 Task: In the  document analytics.rtf Insert the command  'Editing'Email the file to   'softage.6@softage.net', with message attached Time-Sensitive: I kindly ask you to go through the email I've sent as soon as possible. and file type: Microsoft Word
Action: Mouse moved to (1033, 94)
Screenshot: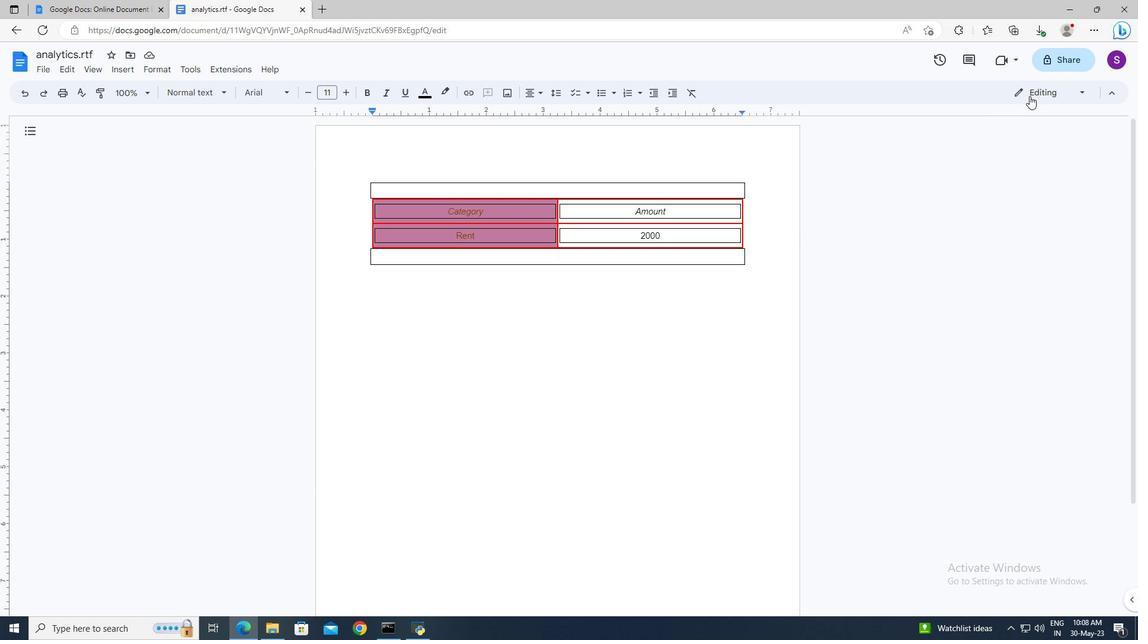 
Action: Mouse pressed left at (1033, 94)
Screenshot: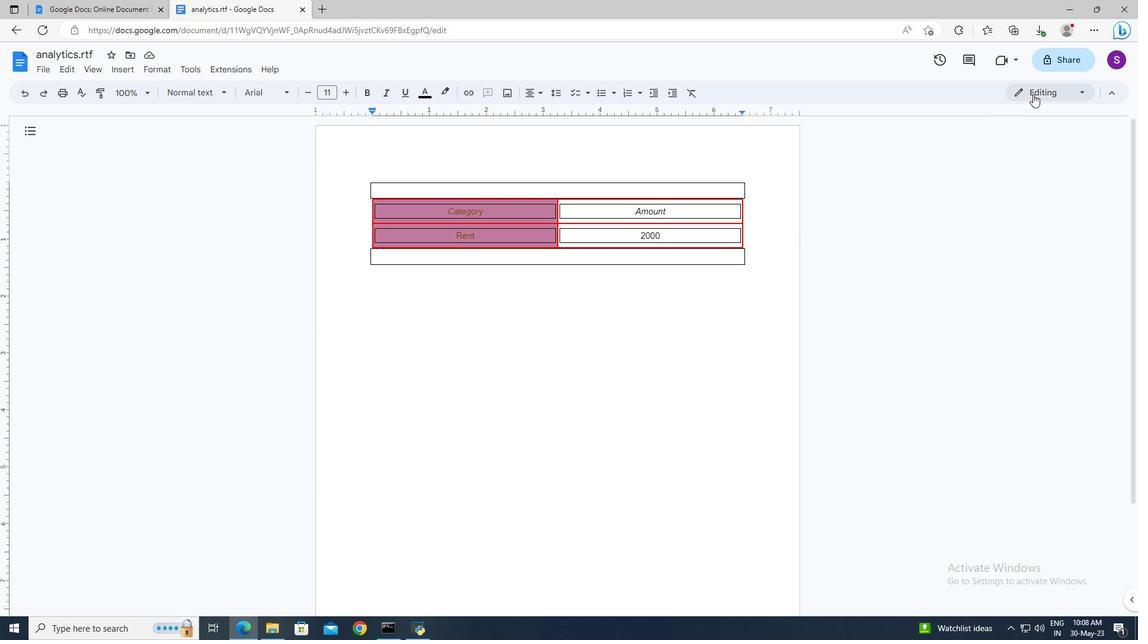 
Action: Mouse moved to (1024, 116)
Screenshot: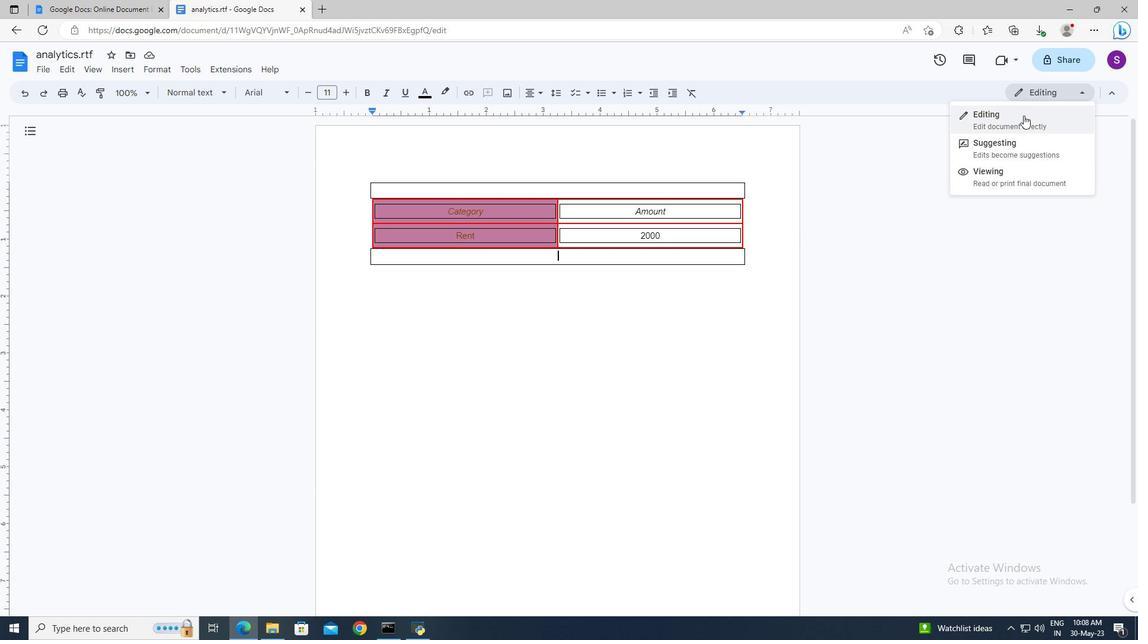 
Action: Mouse pressed left at (1024, 116)
Screenshot: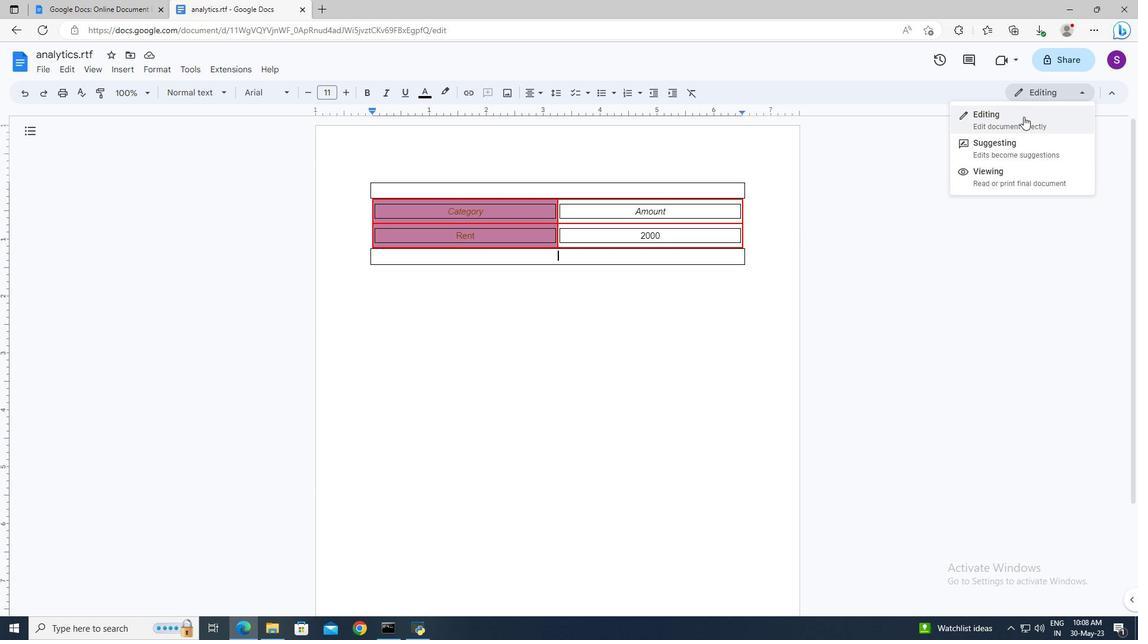 
Action: Mouse moved to (46, 69)
Screenshot: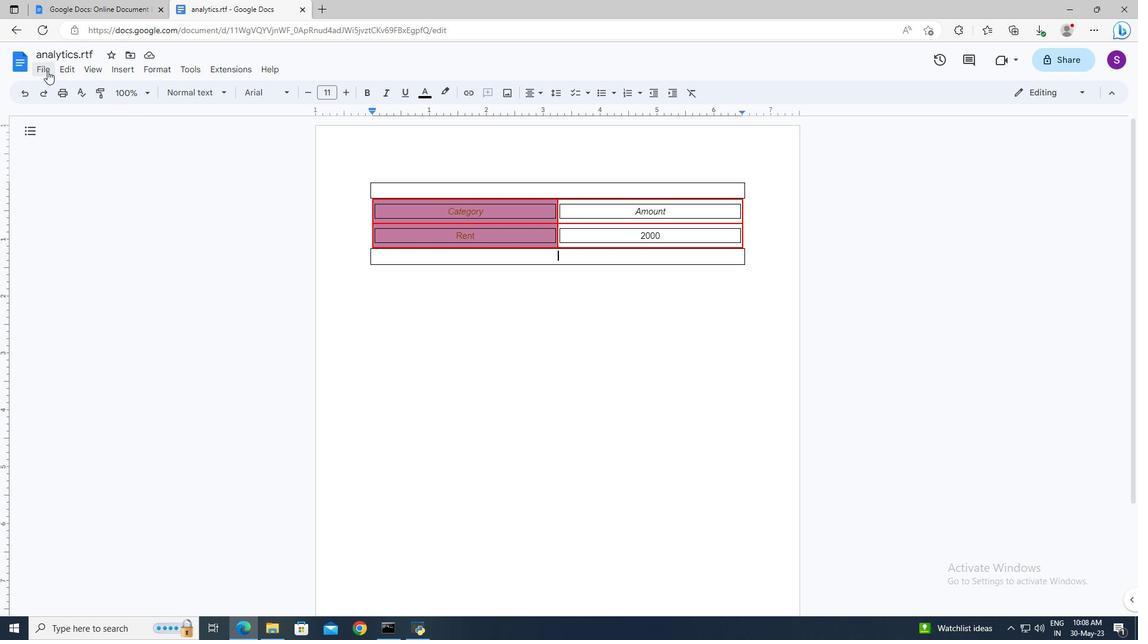
Action: Mouse pressed left at (46, 69)
Screenshot: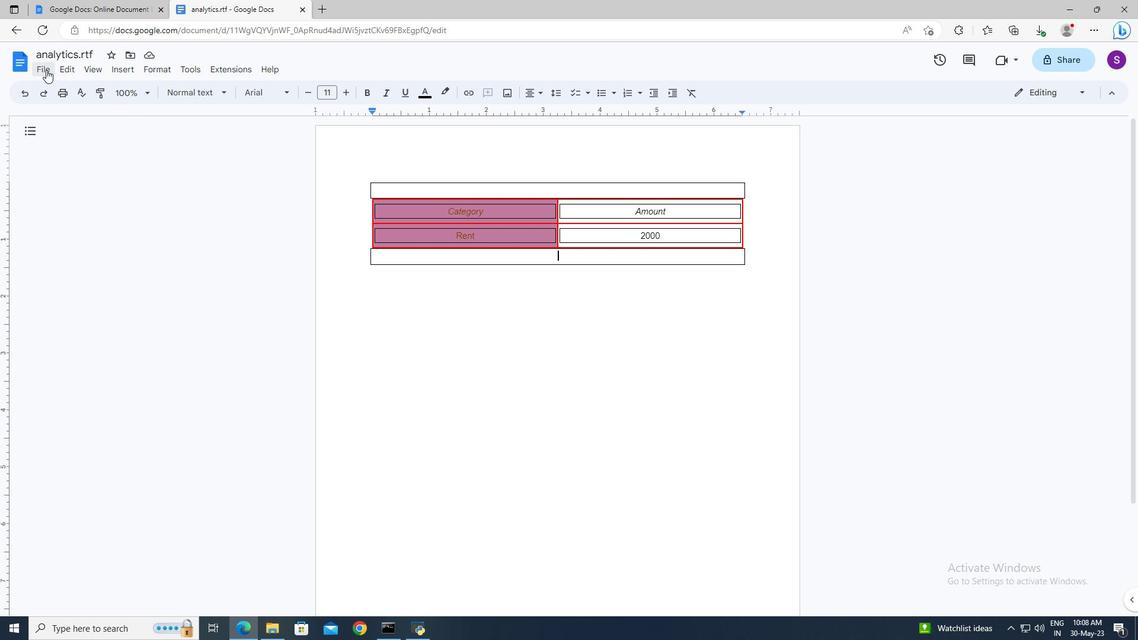 
Action: Mouse moved to (242, 177)
Screenshot: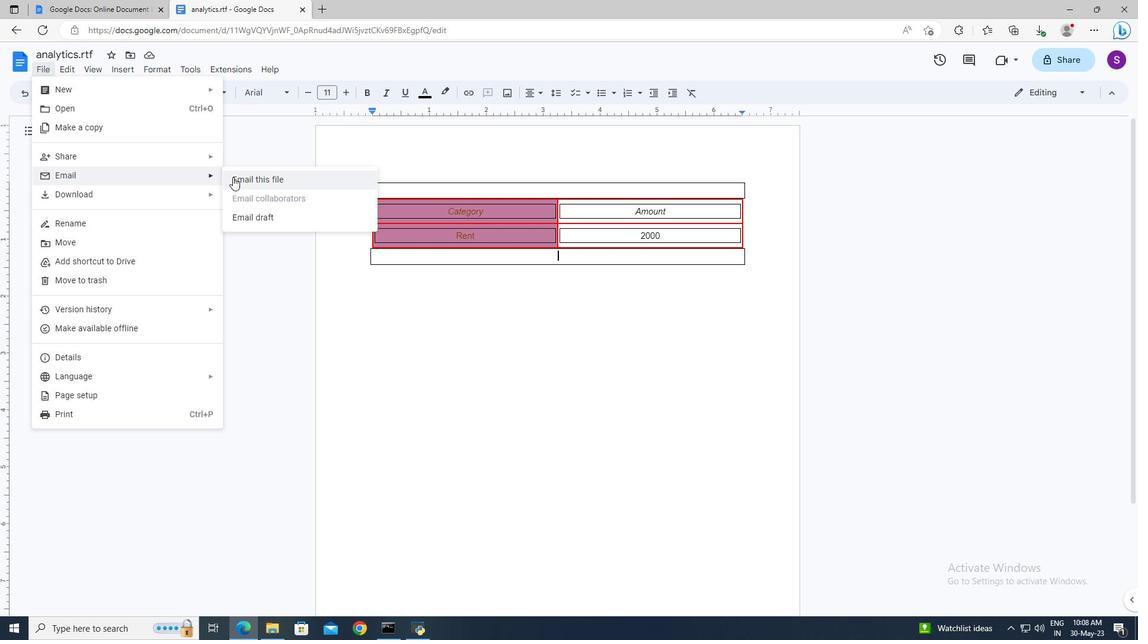 
Action: Mouse pressed left at (242, 177)
Screenshot: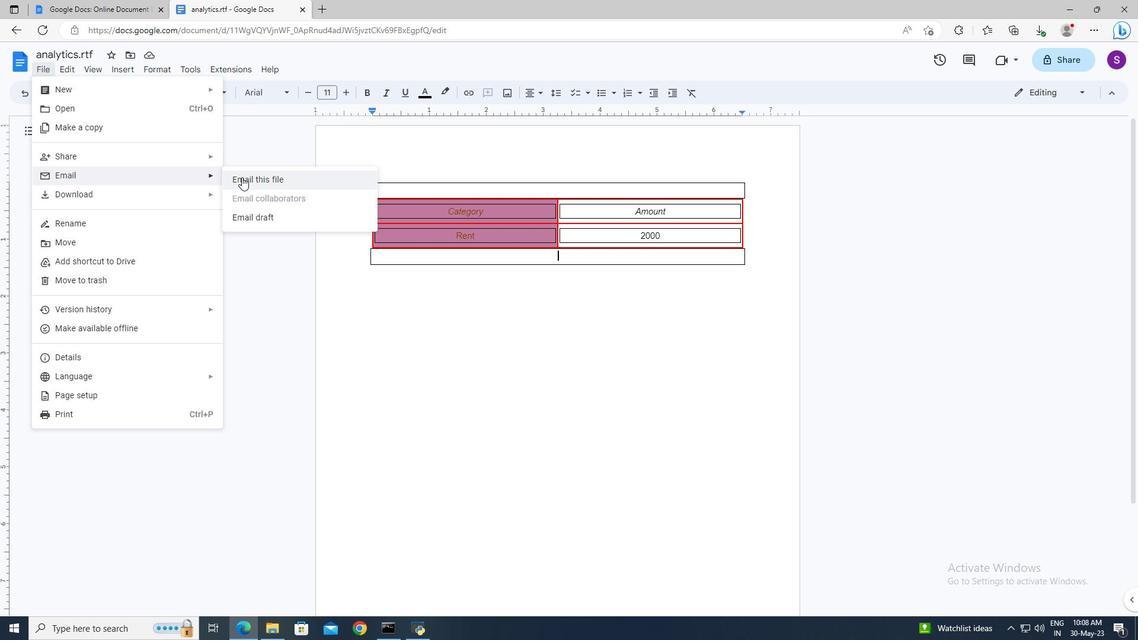 
Action: Mouse moved to (450, 259)
Screenshot: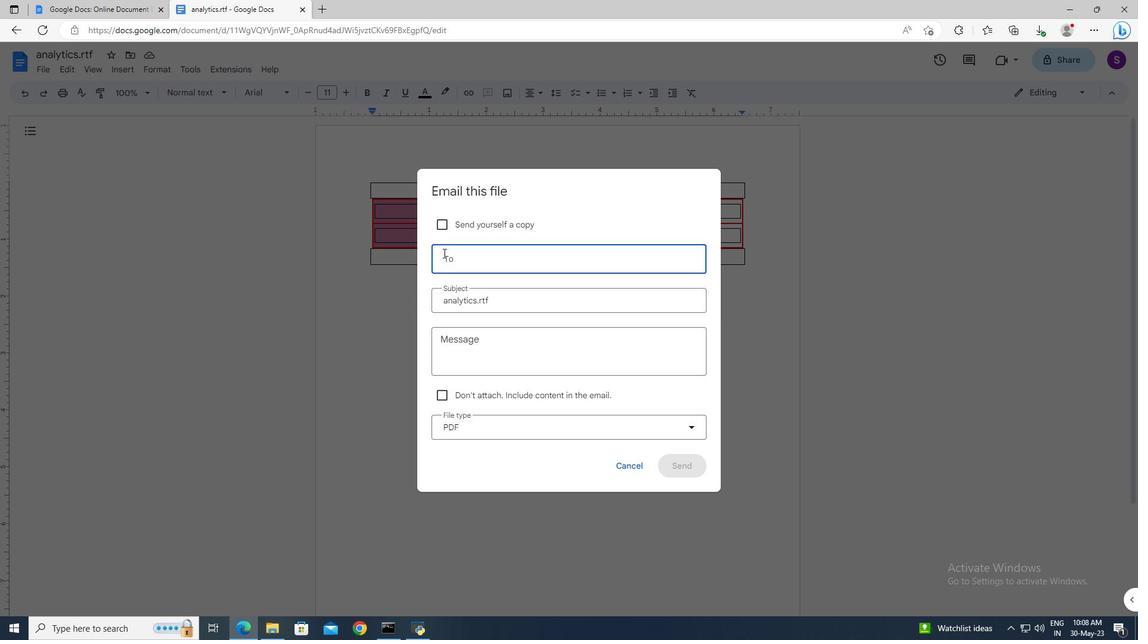 
Action: Mouse pressed left at (450, 259)
Screenshot: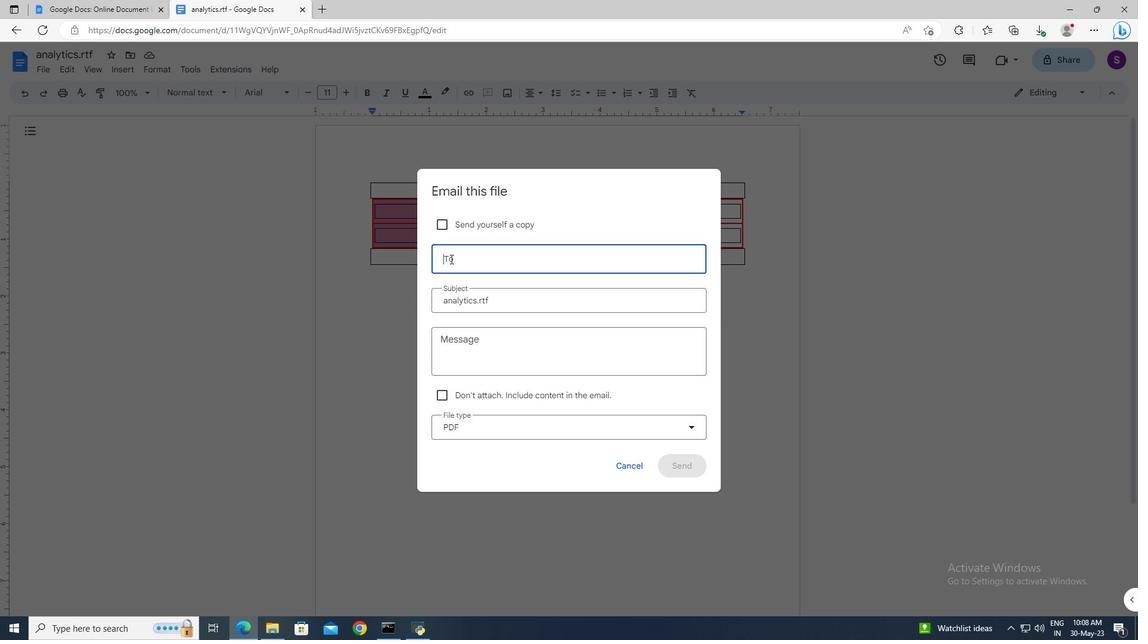 
Action: Key pressed softage.6<Key.shift><Key.shift><Key.shift><Key.shift><Key.shift>@softage.net
Screenshot: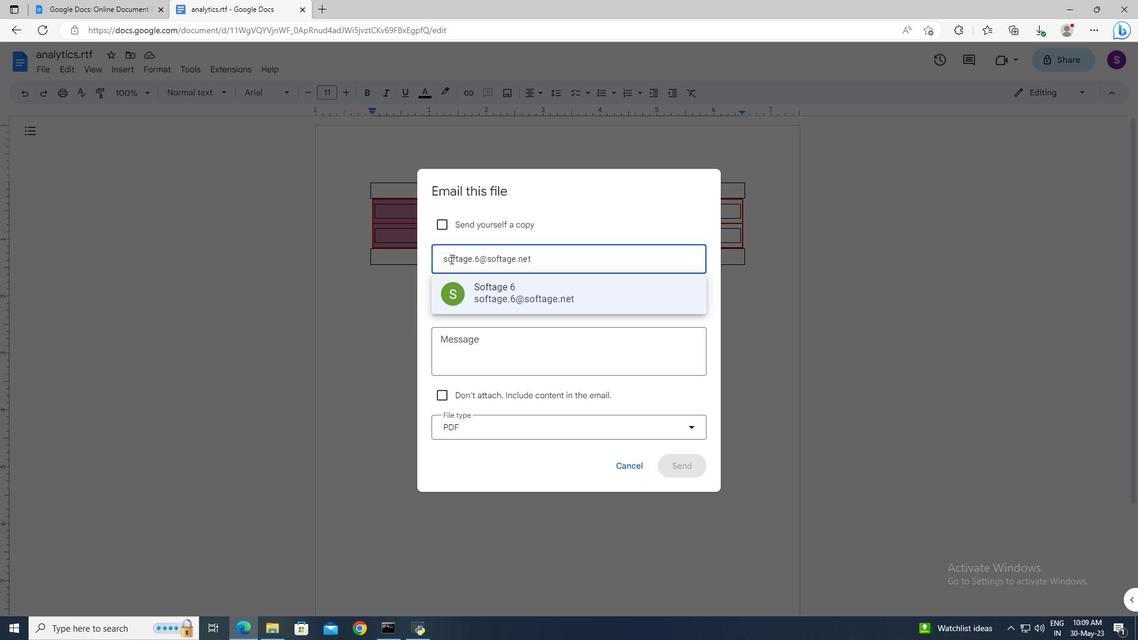 
Action: Mouse moved to (475, 287)
Screenshot: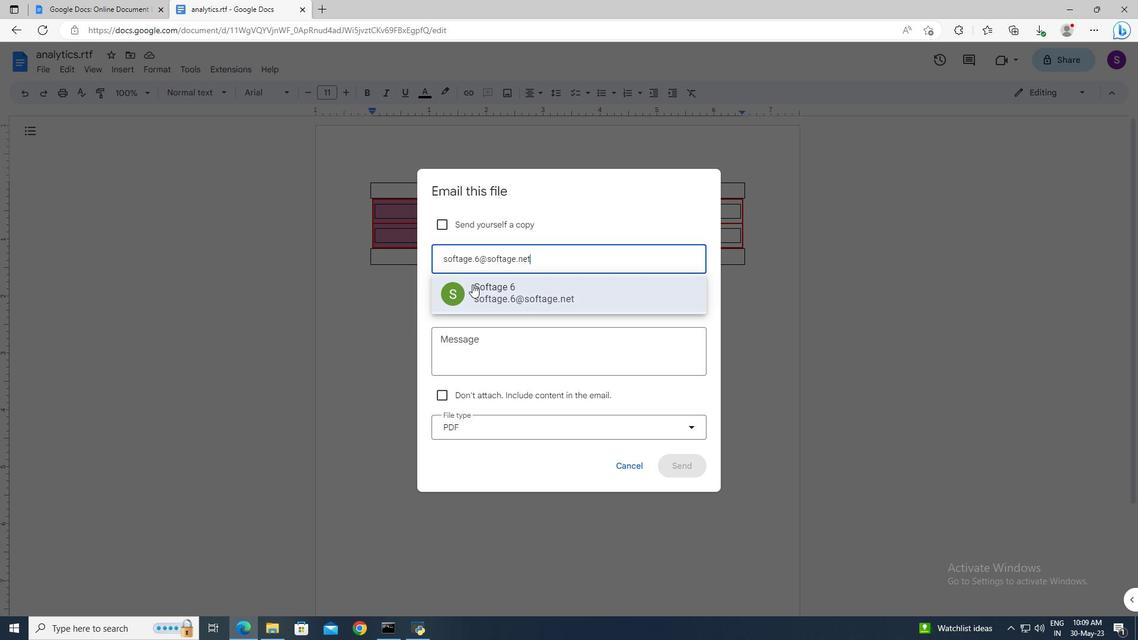 
Action: Mouse pressed left at (475, 287)
Screenshot: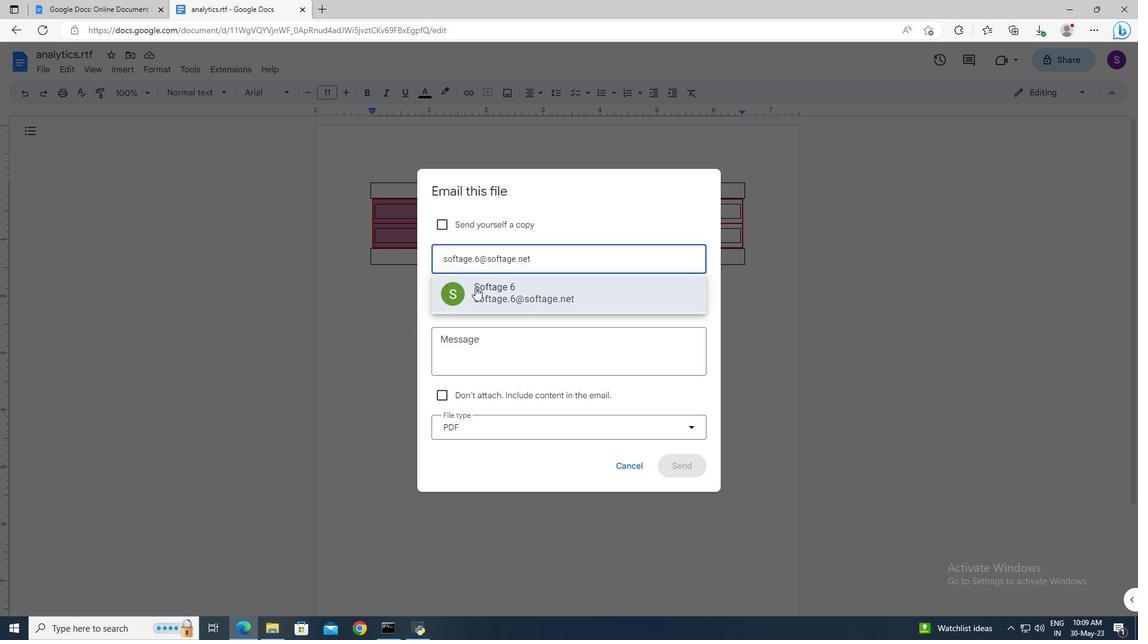 
Action: Mouse moved to (472, 339)
Screenshot: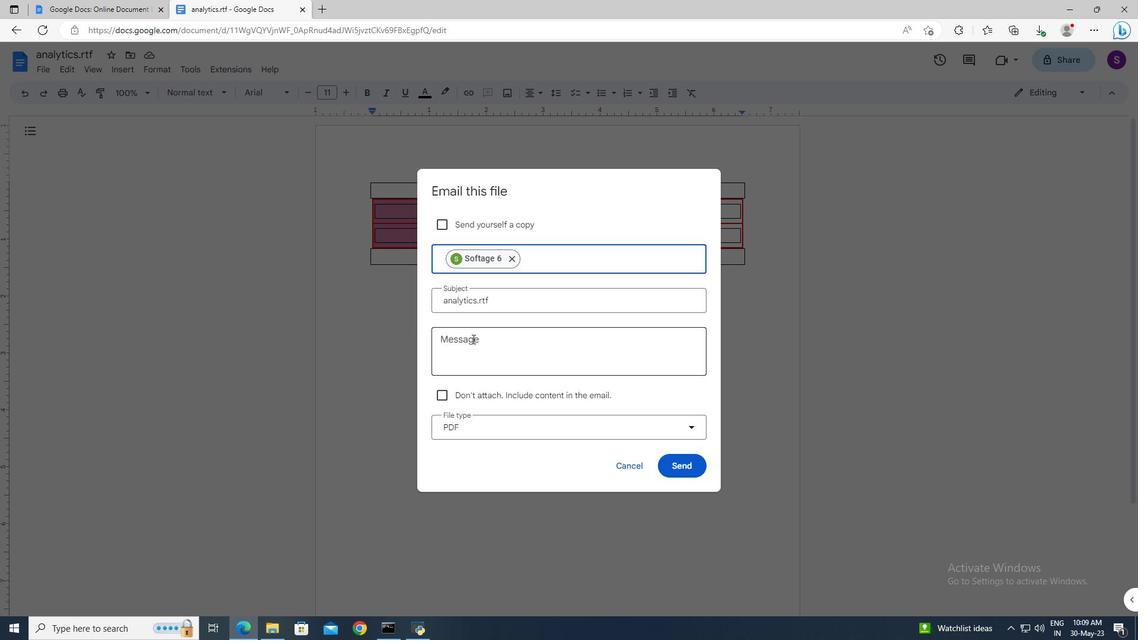 
Action: Mouse pressed left at (472, 339)
Screenshot: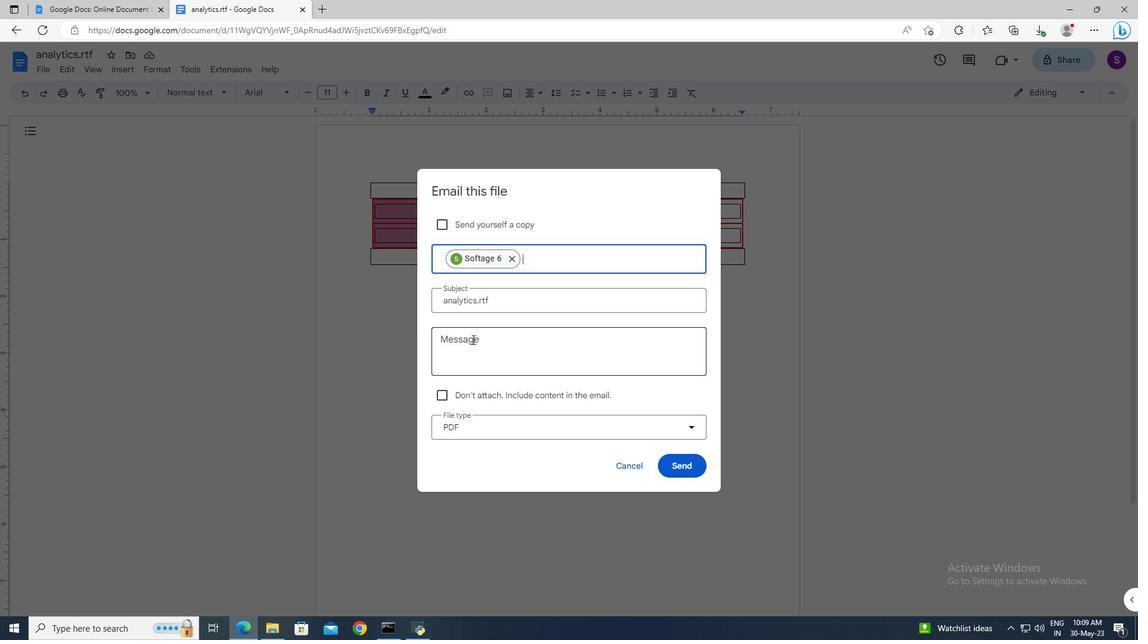
Action: Key pressed <Key.shift>Time-<Key.shift_r>Sensitive<Key.shift>:<Key.space><Key.shift>I<Key.space>kindly<Key.space>ask<Key.space>you<Key.space>to<Key.space>go<Key.space>through<Key.space>the<Key.space>email<Key.space><Key.shift>I've<Key.space>sent<Key.space>as<Key.space>soon<Key.space>as<Key.space>possible.
Screenshot: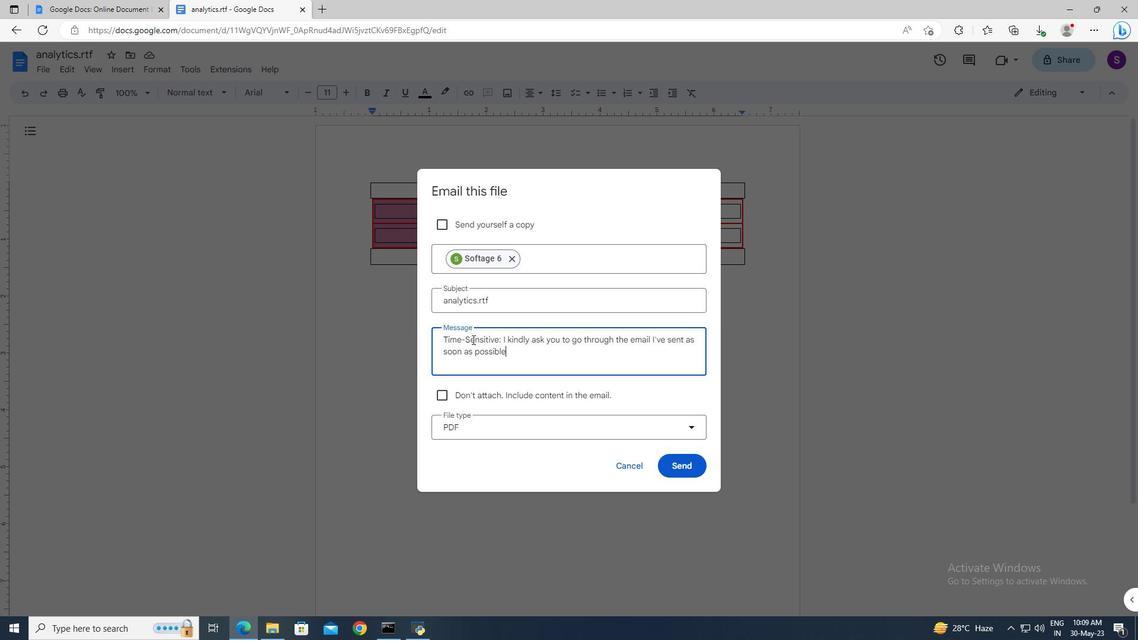 
Action: Mouse moved to (479, 430)
Screenshot: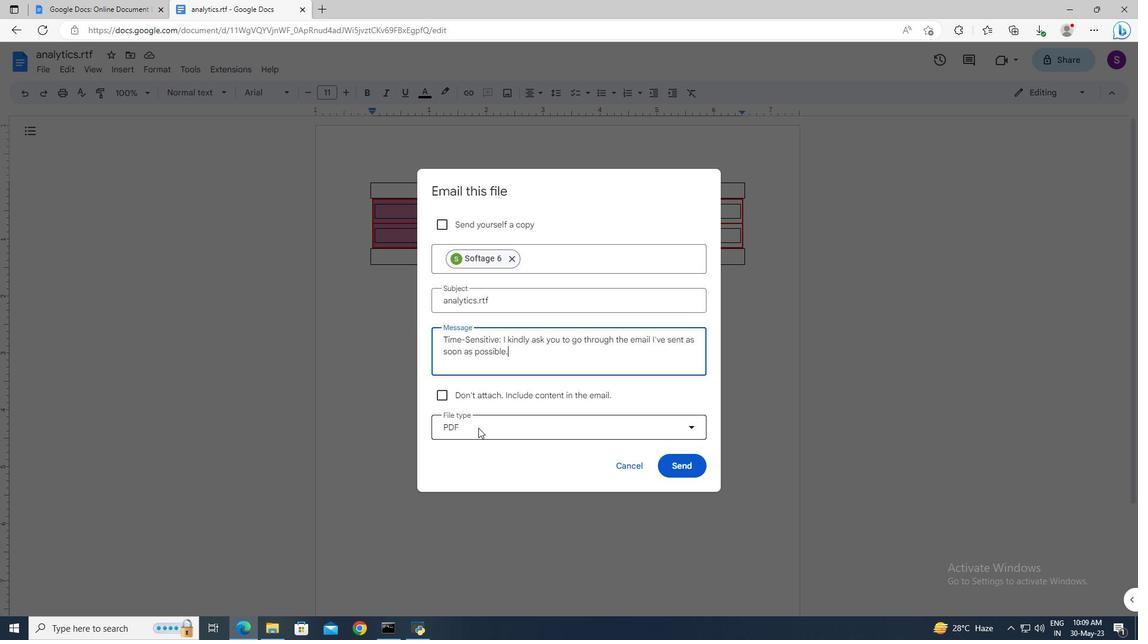 
Action: Mouse pressed left at (479, 430)
Screenshot: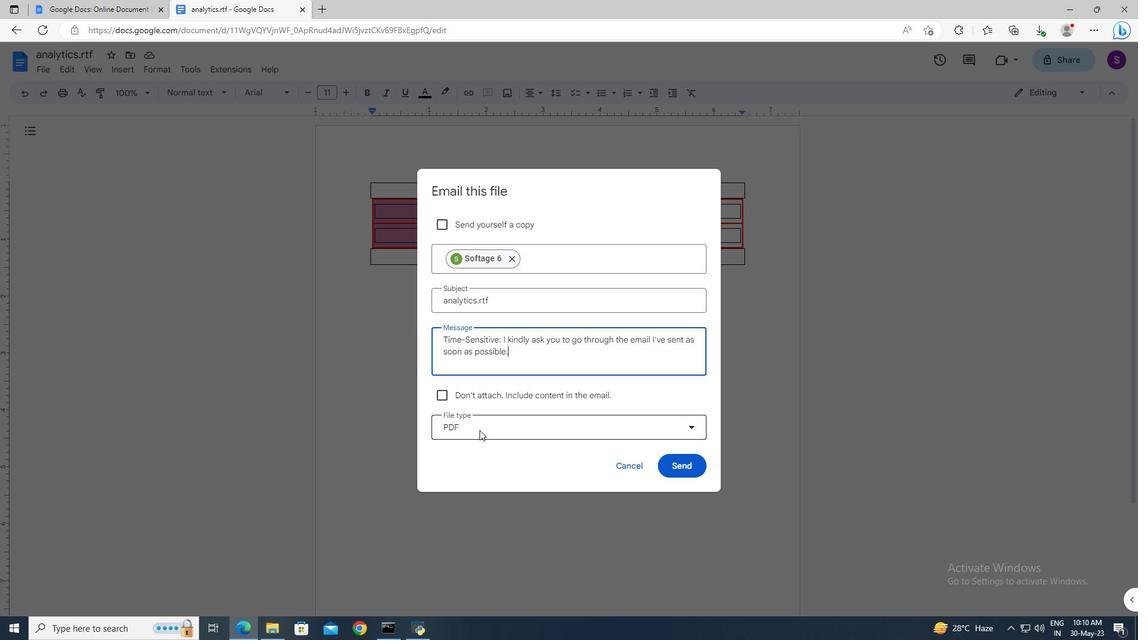 
Action: Mouse moved to (492, 534)
Screenshot: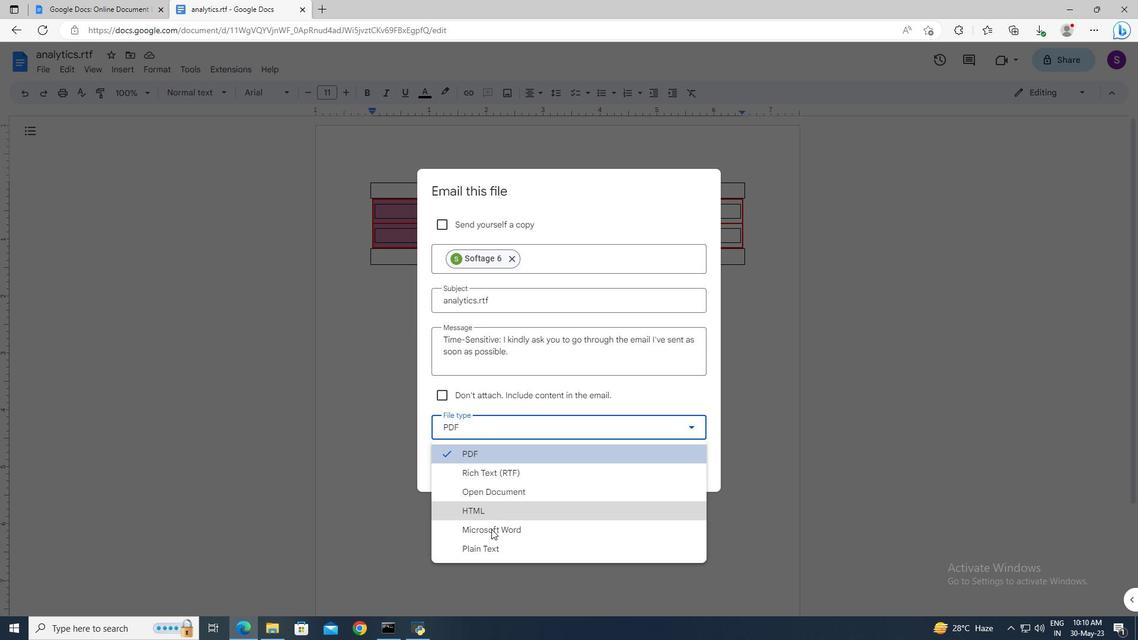 
Action: Mouse pressed left at (492, 534)
Screenshot: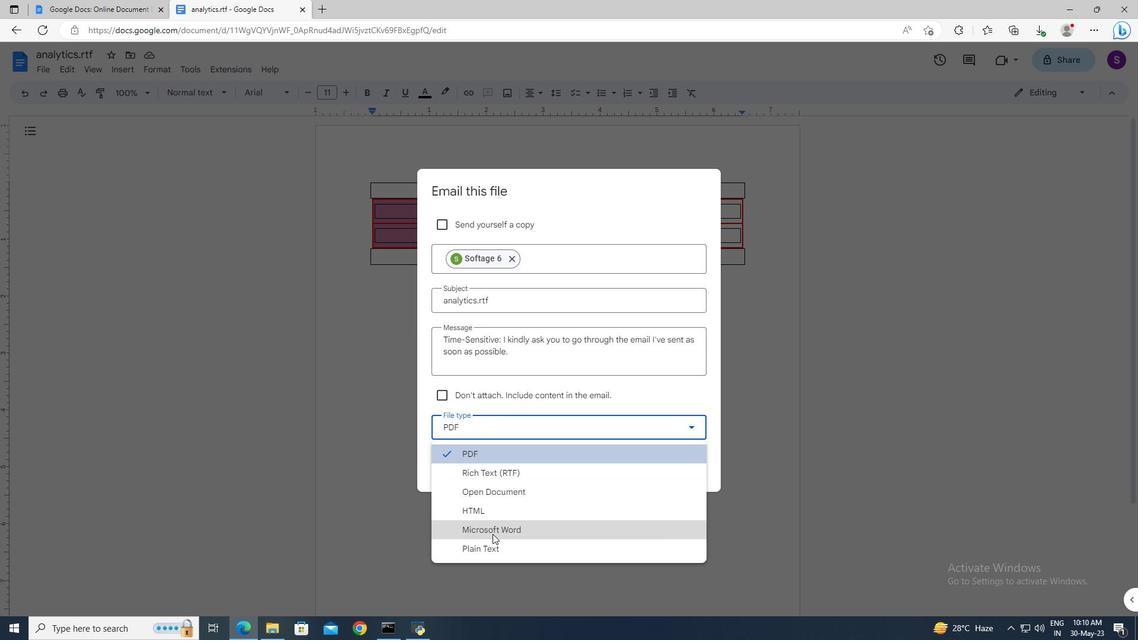 
Action: Mouse moved to (673, 470)
Screenshot: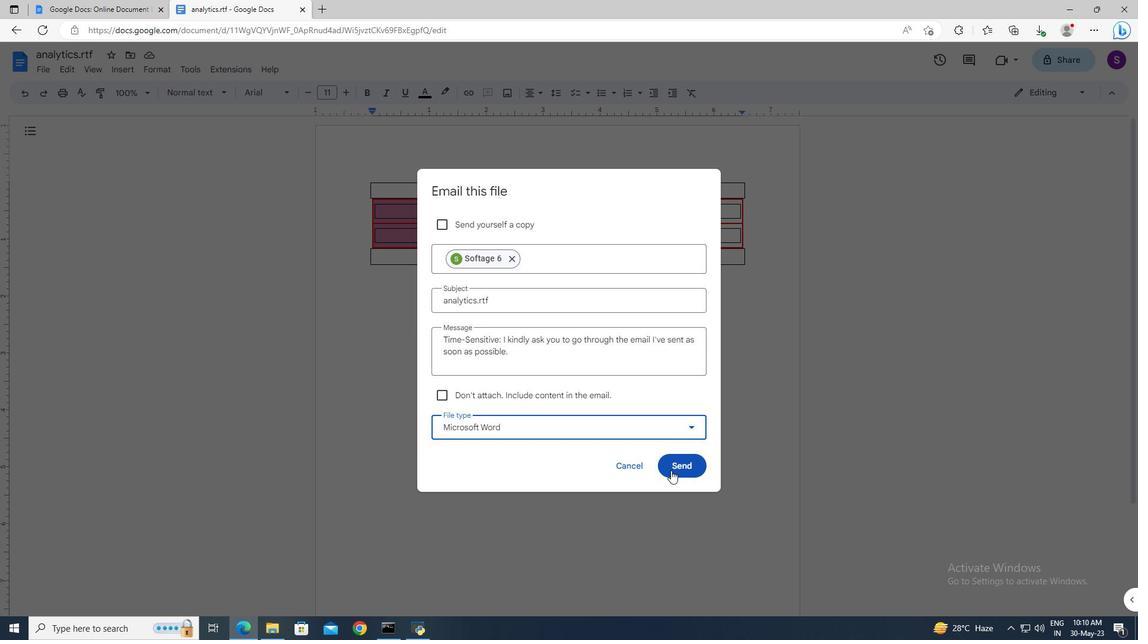 
Action: Mouse pressed left at (673, 470)
Screenshot: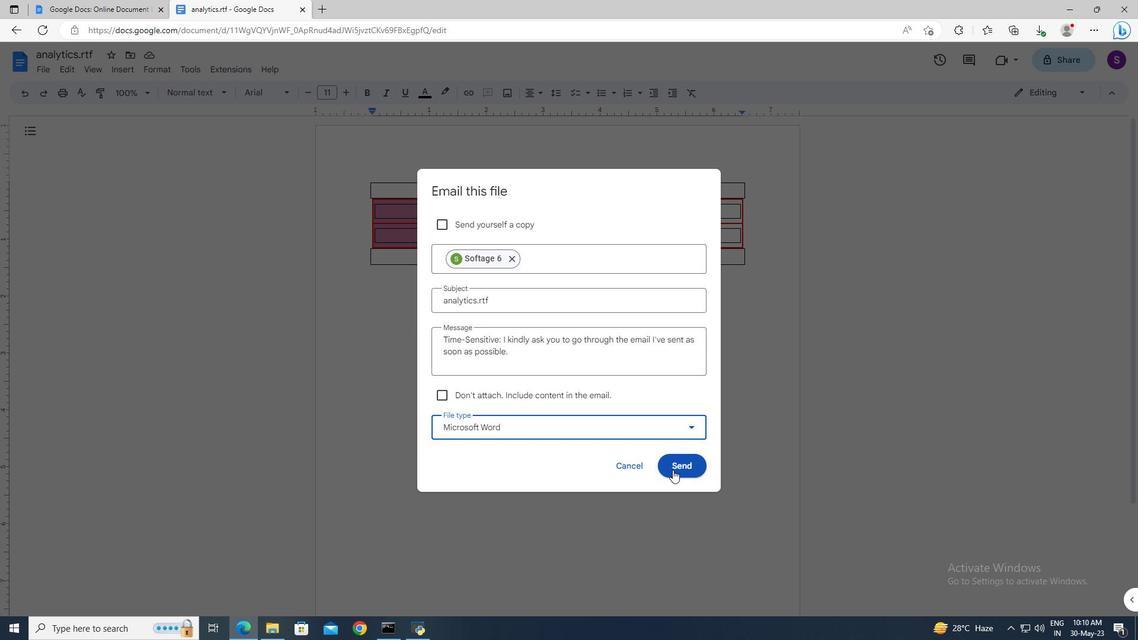
